 Task: Toggle the experimental feature "Enable new Font Editor tool within the Styles Pane.".
Action: Mouse moved to (998, 32)
Screenshot: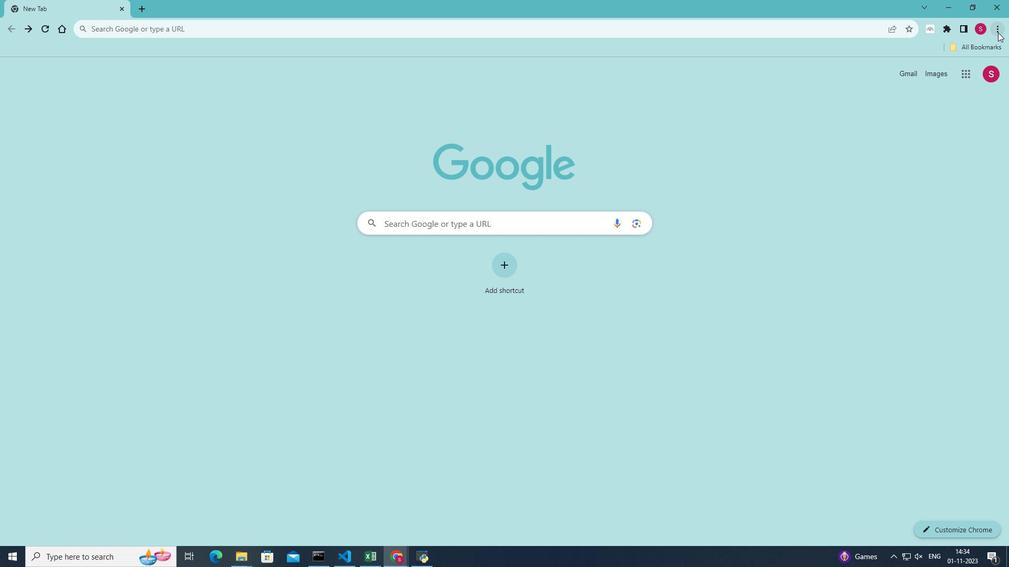 
Action: Mouse pressed left at (998, 32)
Screenshot: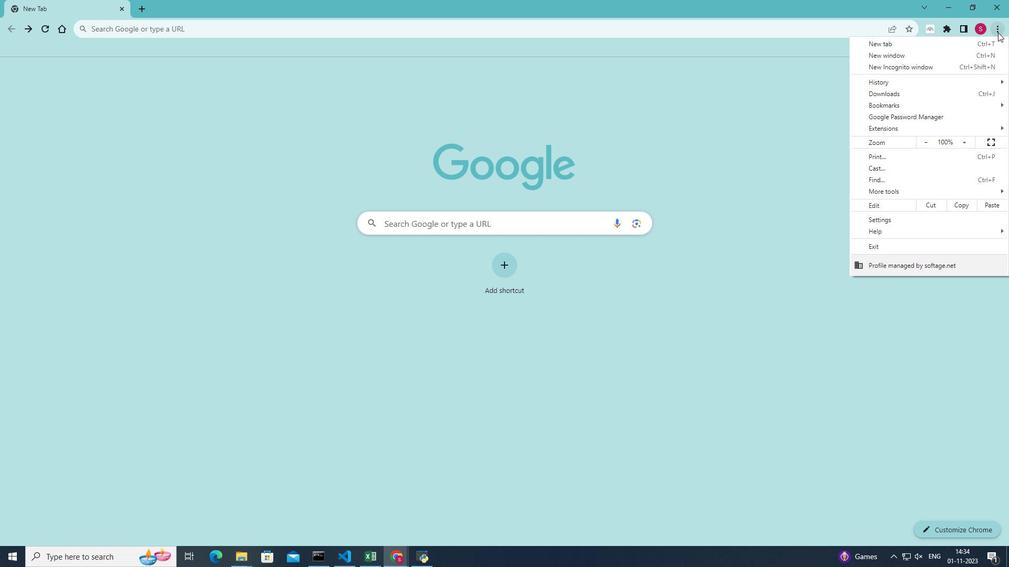 
Action: Mouse moved to (906, 193)
Screenshot: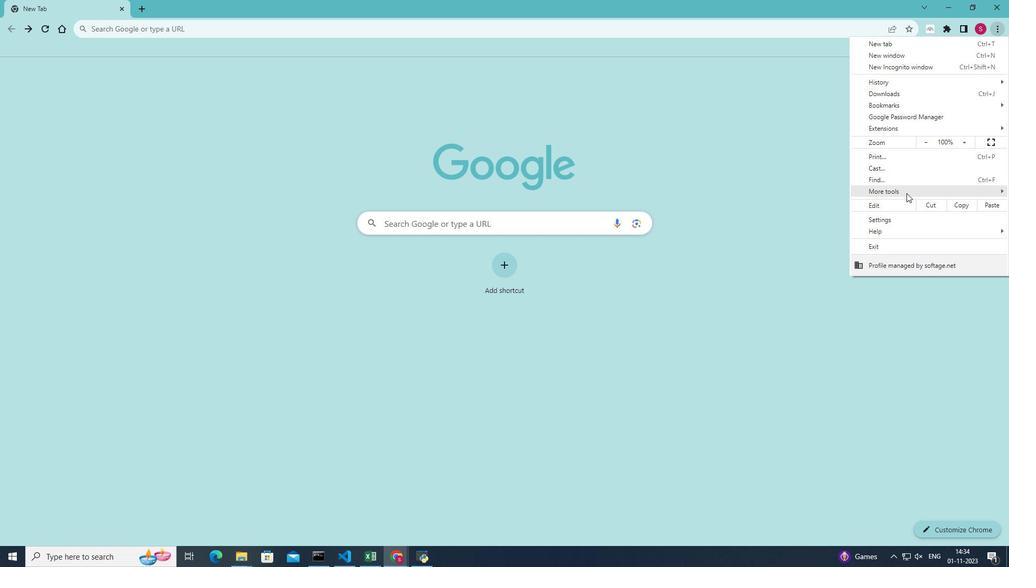 
Action: Mouse pressed left at (906, 193)
Screenshot: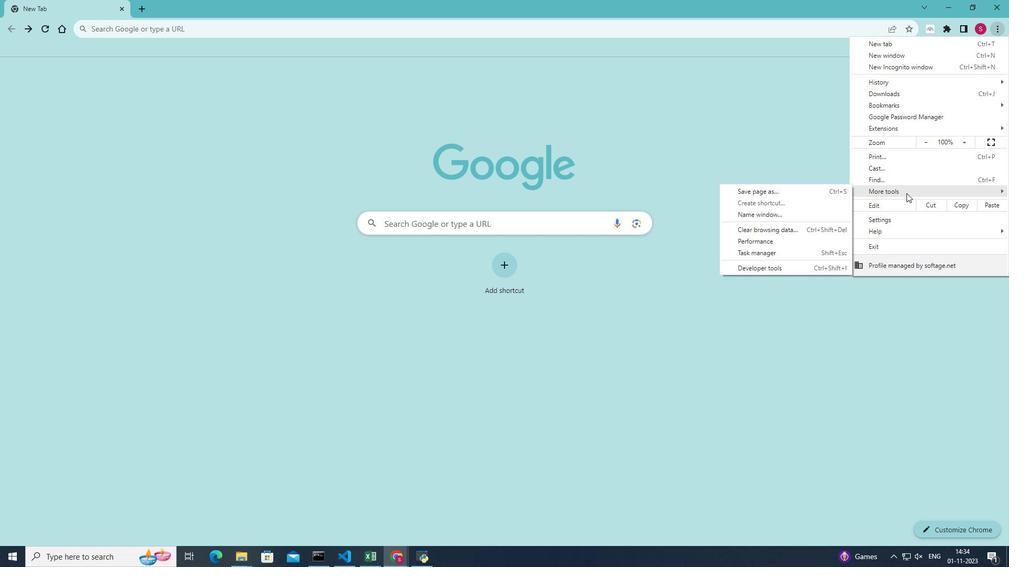 
Action: Mouse moved to (779, 271)
Screenshot: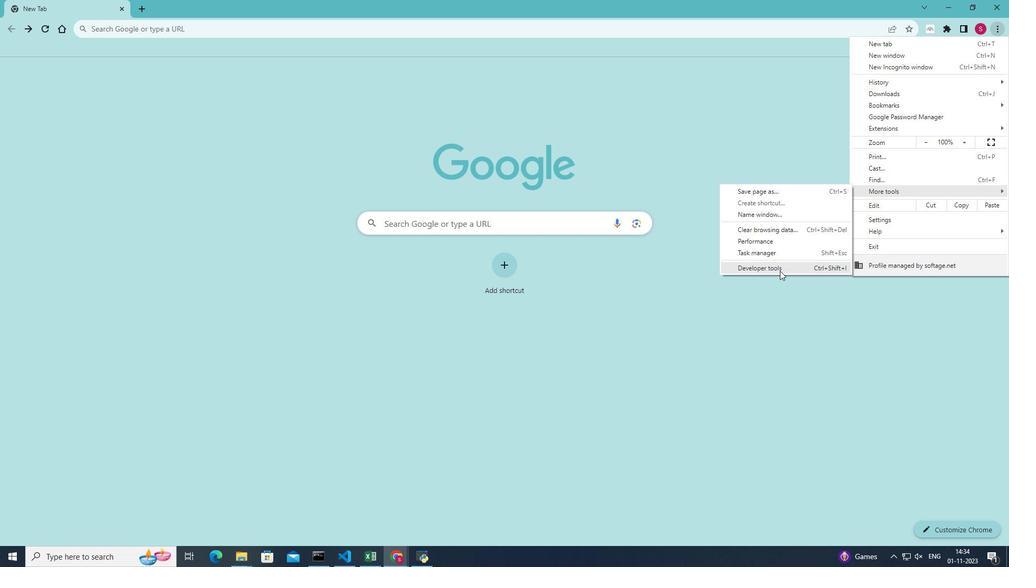 
Action: Mouse pressed left at (779, 271)
Screenshot: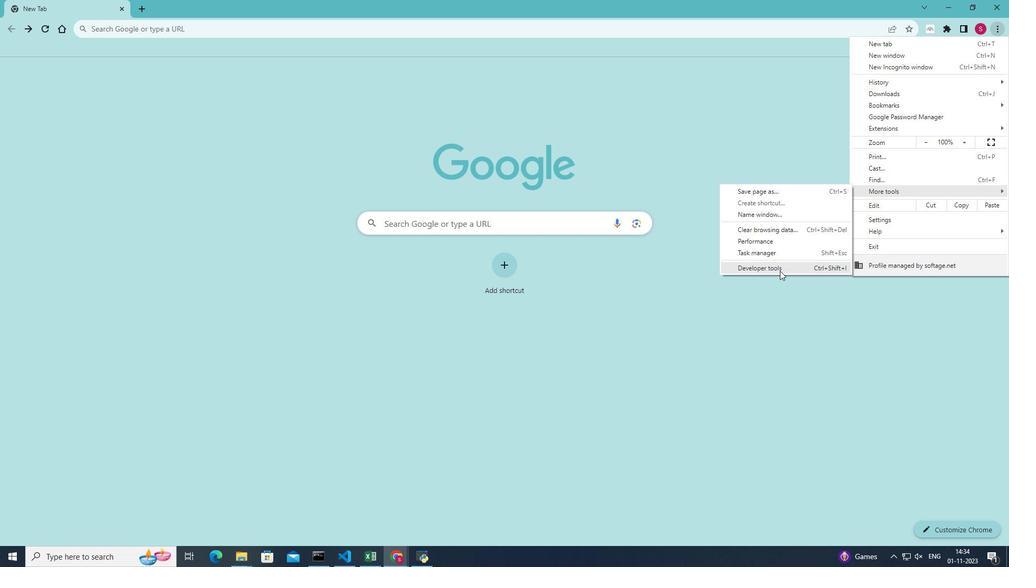 
Action: Mouse moved to (969, 64)
Screenshot: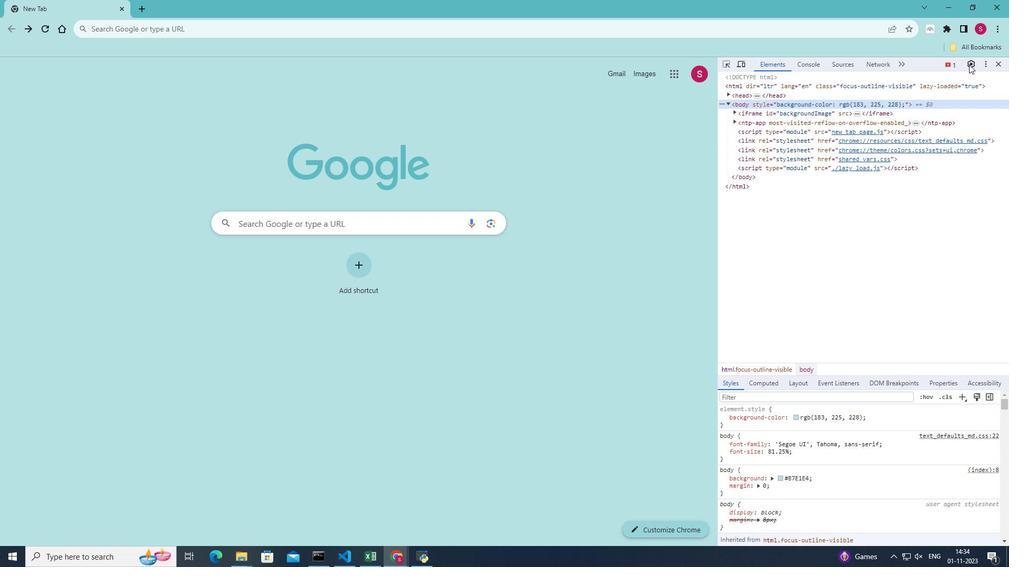 
Action: Mouse pressed left at (969, 64)
Screenshot: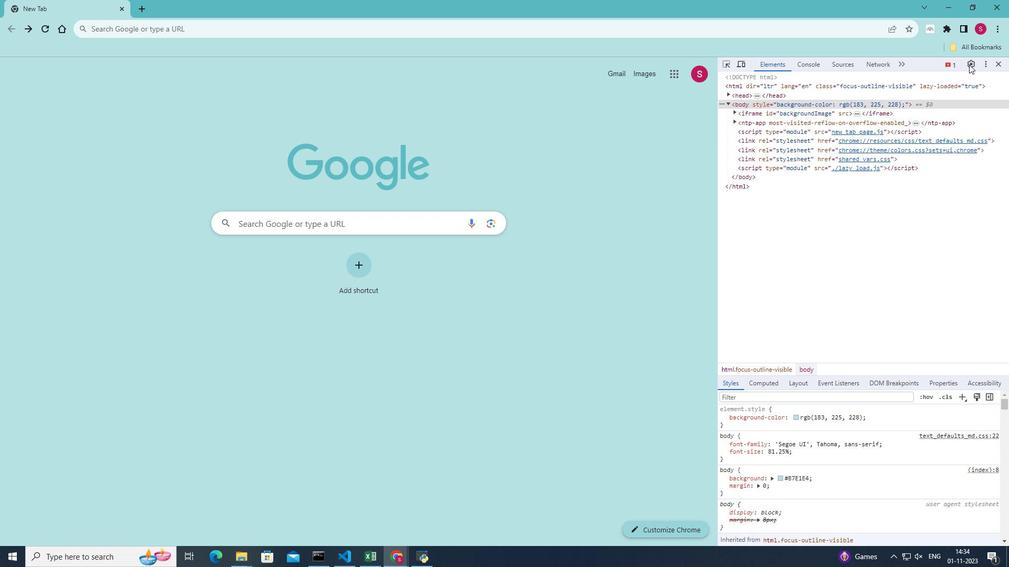 
Action: Mouse moved to (744, 115)
Screenshot: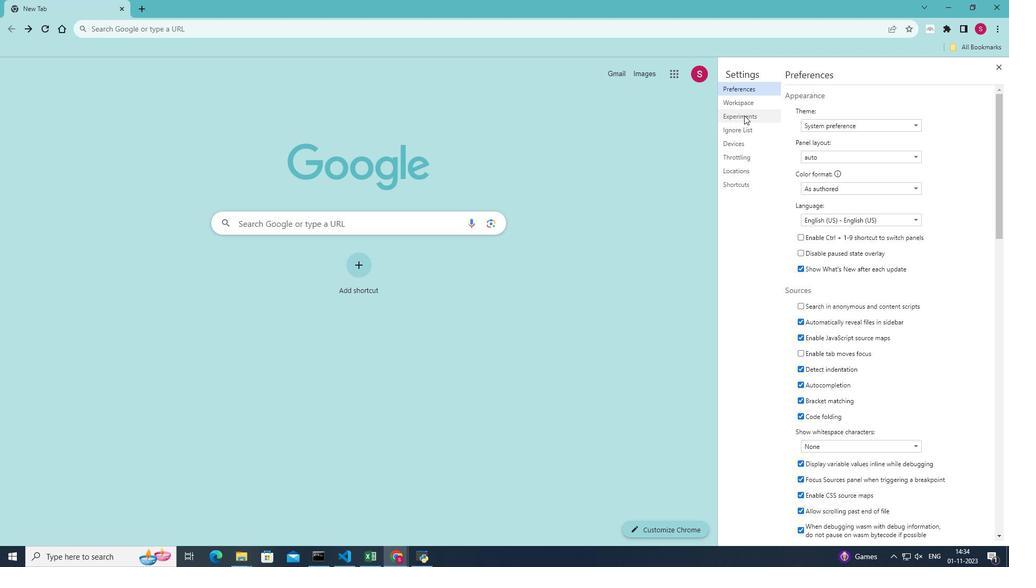 
Action: Mouse pressed left at (744, 115)
Screenshot: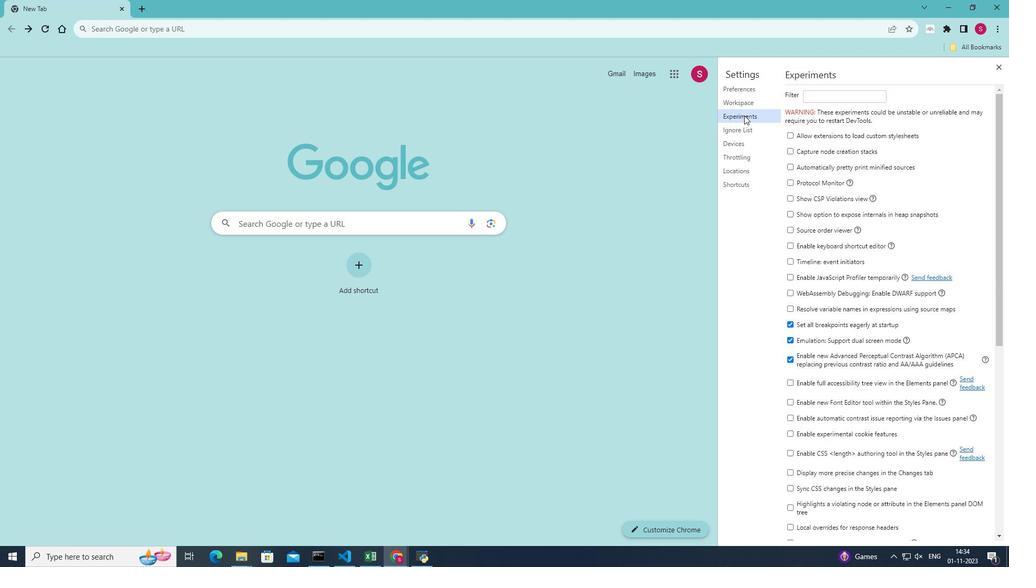 
Action: Mouse moved to (792, 402)
Screenshot: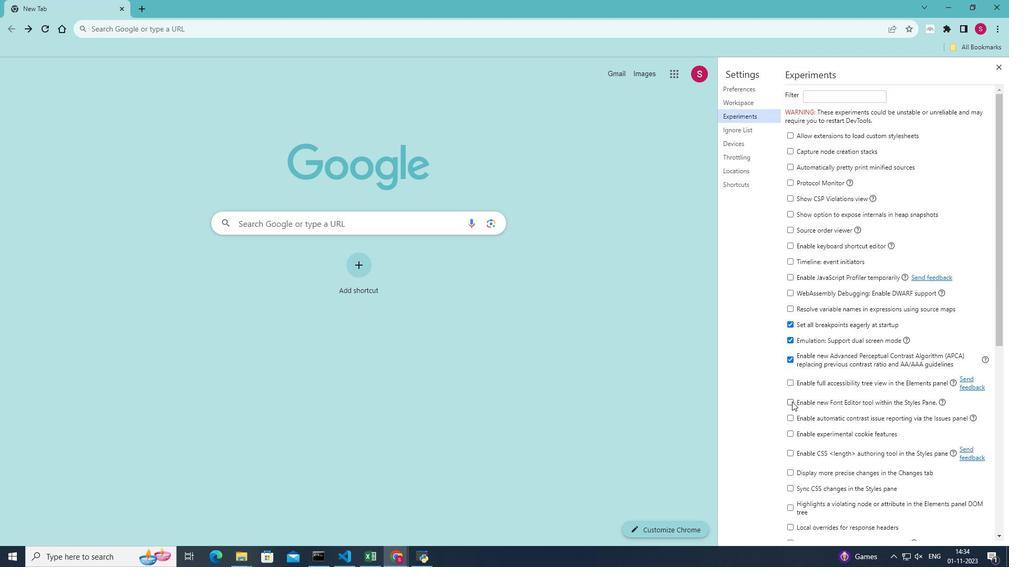 
Action: Mouse pressed left at (792, 402)
Screenshot: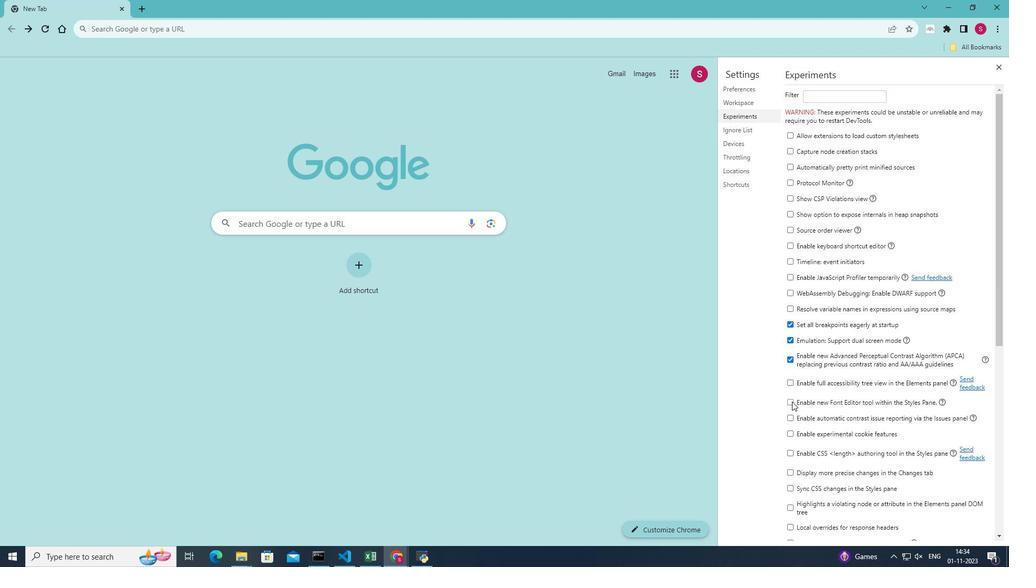 
Action: Mouse moved to (999, 66)
Screenshot: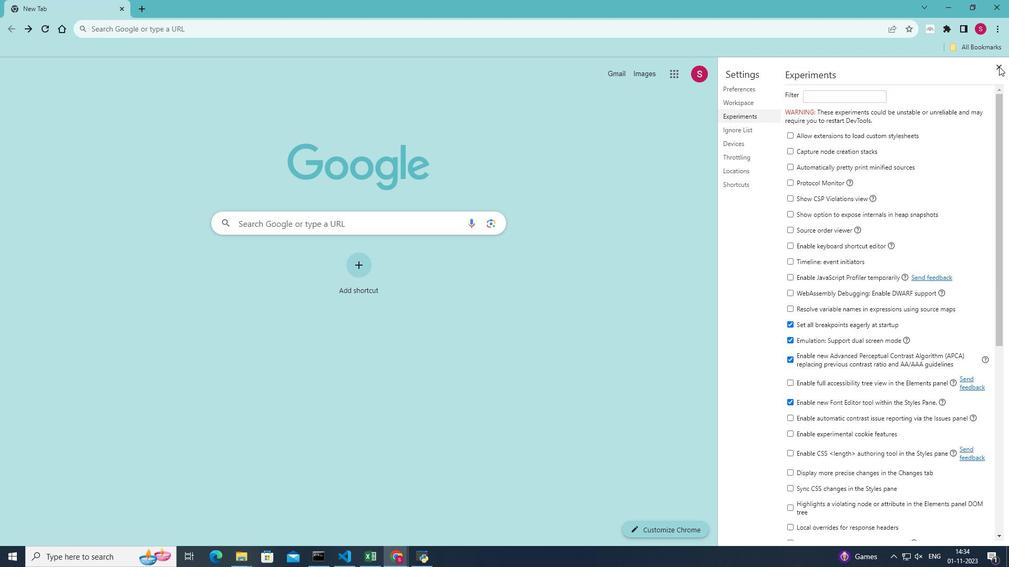 
Action: Mouse pressed left at (999, 66)
Screenshot: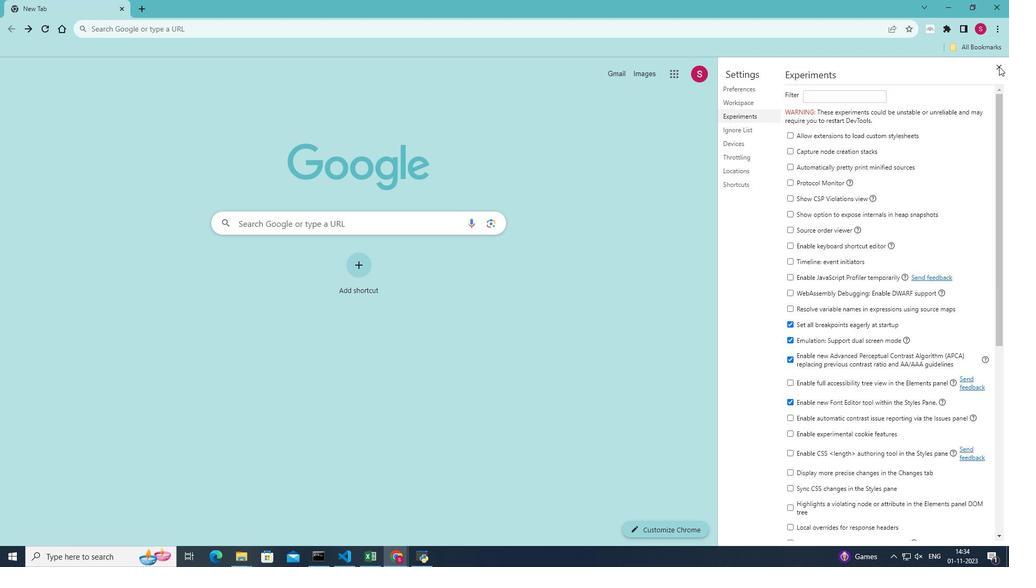 
Action: Mouse moved to (972, 64)
Screenshot: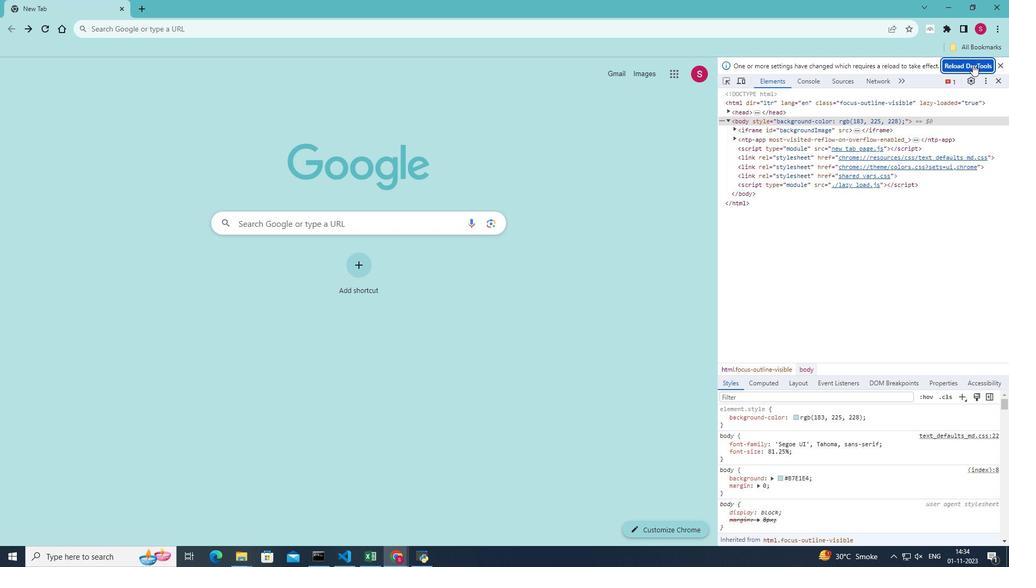 
Action: Mouse pressed left at (972, 64)
Screenshot: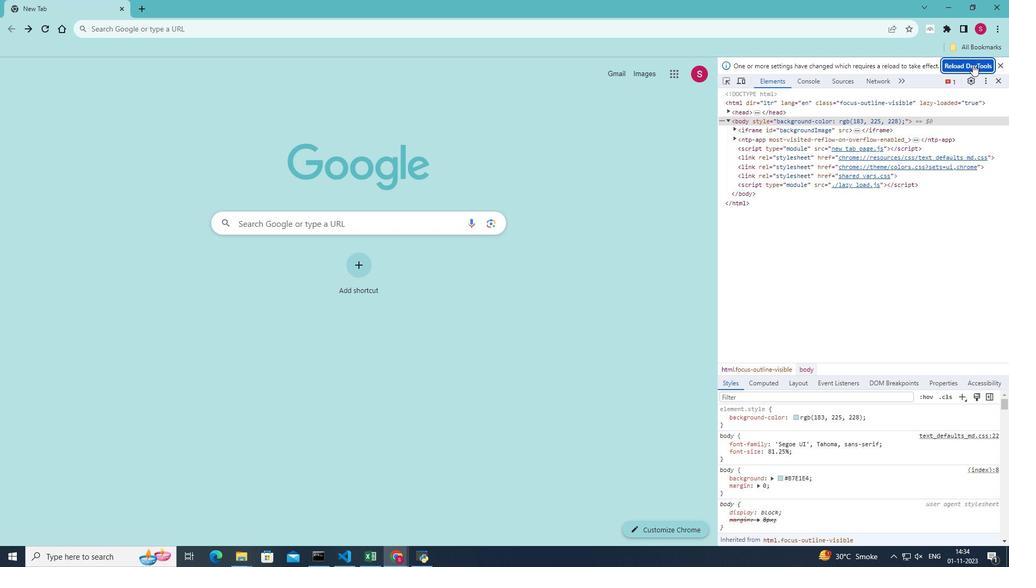 
